 Task: Set a rule in Outlook to mark emails with 'Microsoft Teams' in the subject as high importance and move them to the Junk folder.
Action: Mouse moved to (12, 65)
Screenshot: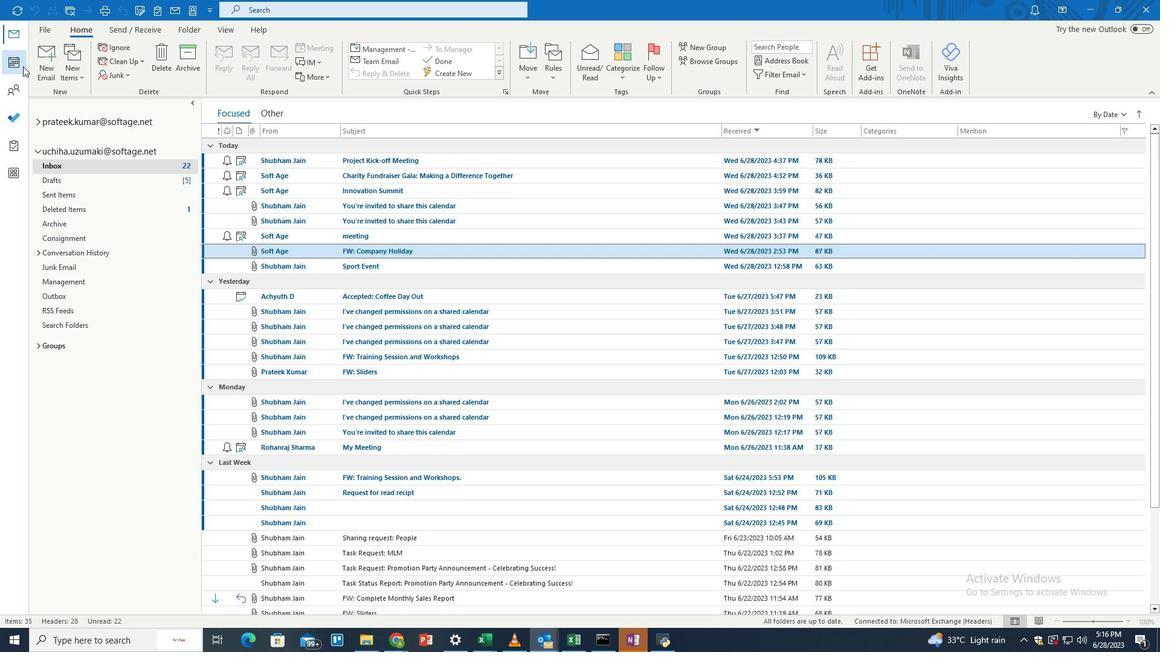 
Action: Mouse pressed left at (12, 65)
Screenshot: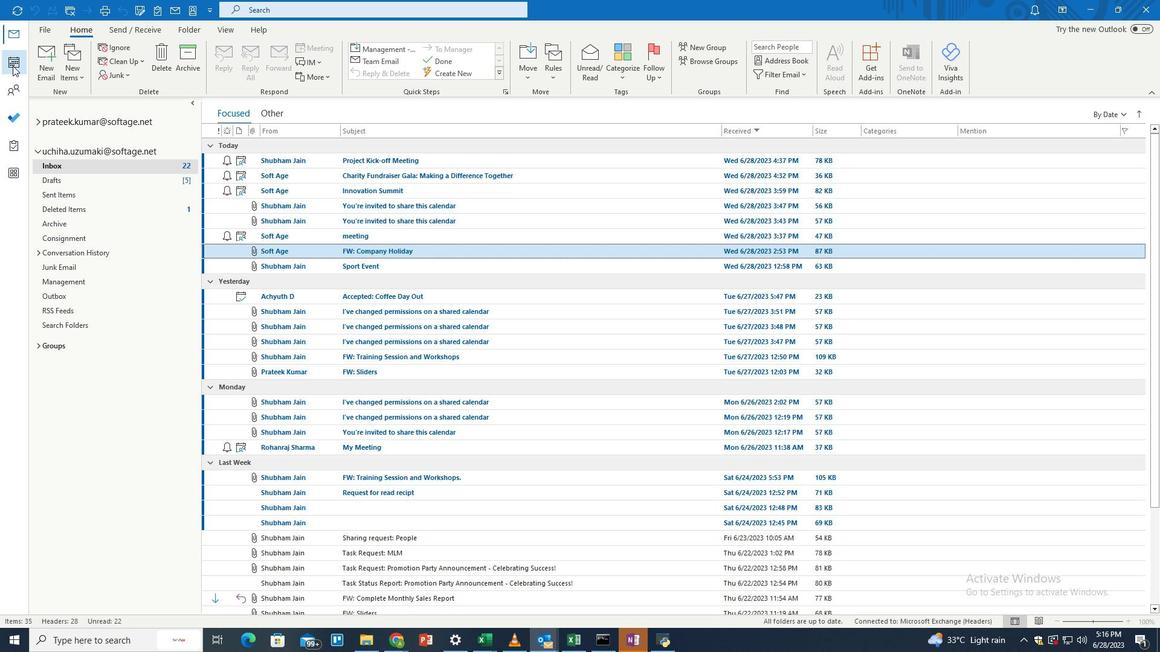 
Action: Mouse moved to (50, 23)
Screenshot: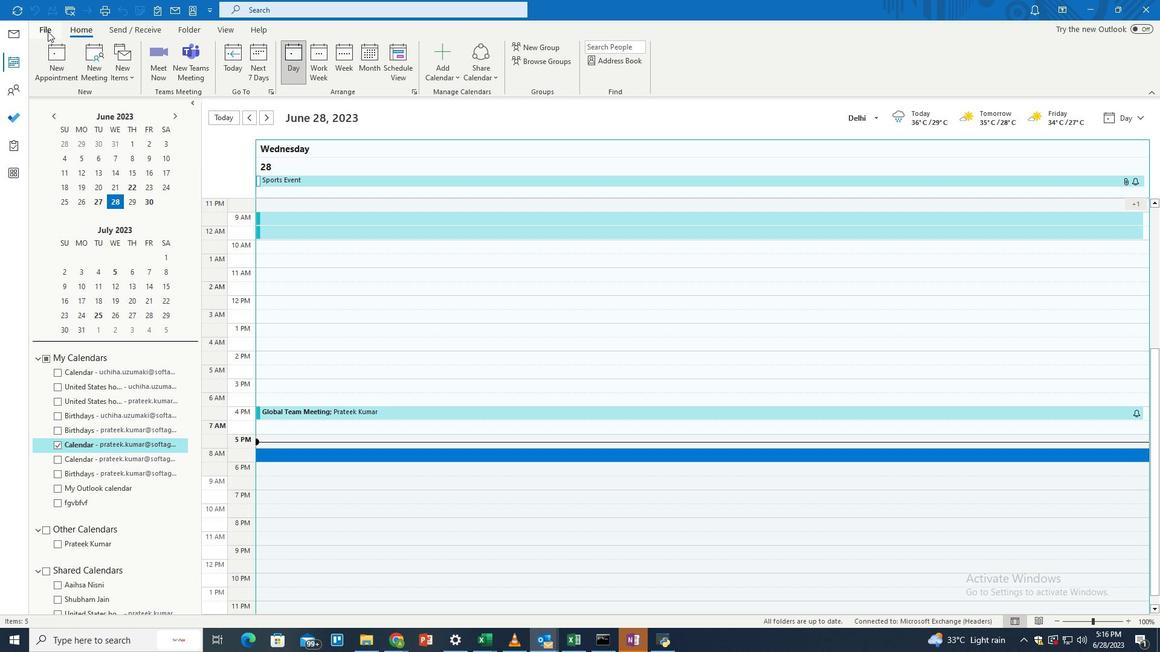 
Action: Mouse pressed left at (50, 23)
Screenshot: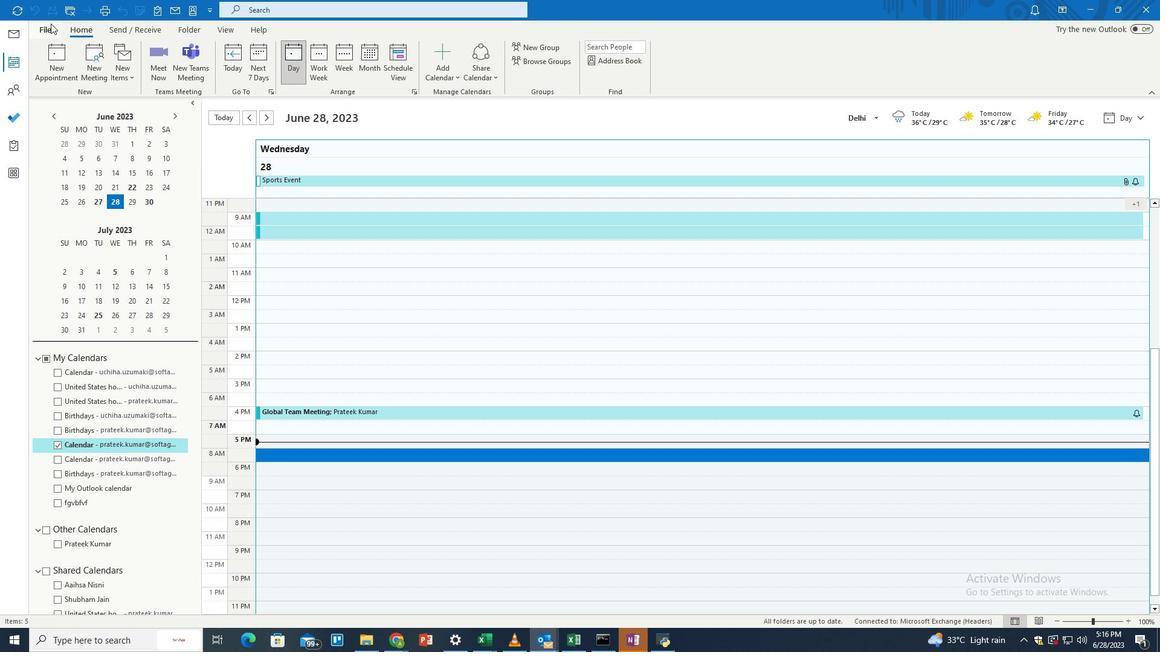 
Action: Mouse moved to (163, 390)
Screenshot: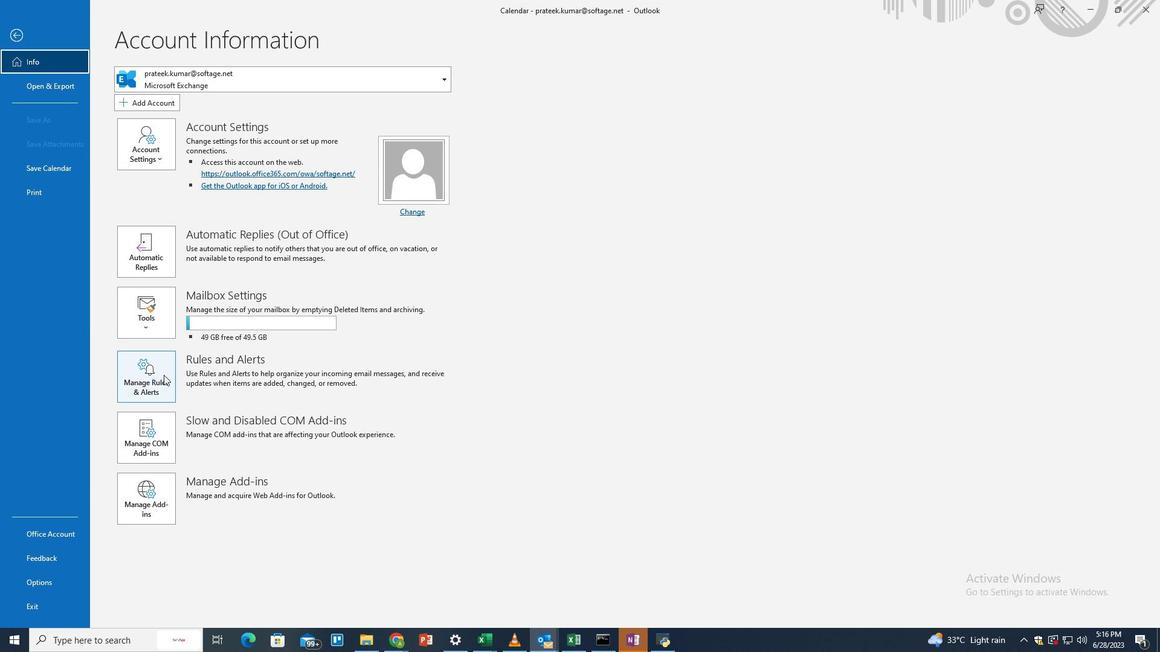 
Action: Mouse pressed left at (163, 390)
Screenshot: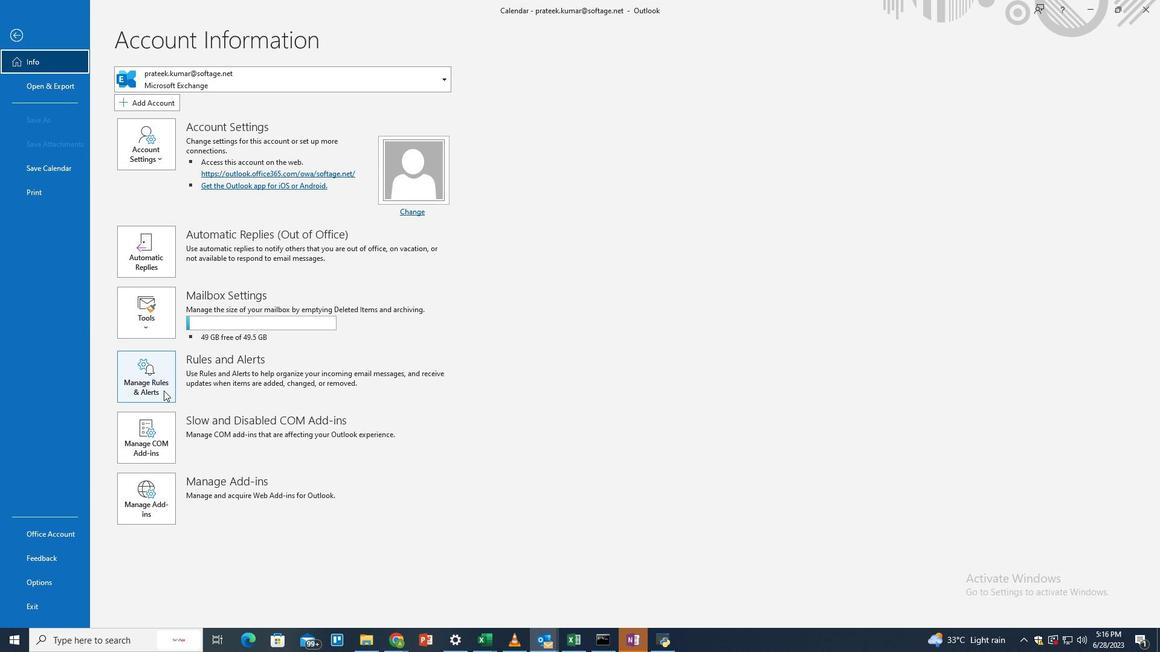 
Action: Mouse moved to (417, 408)
Screenshot: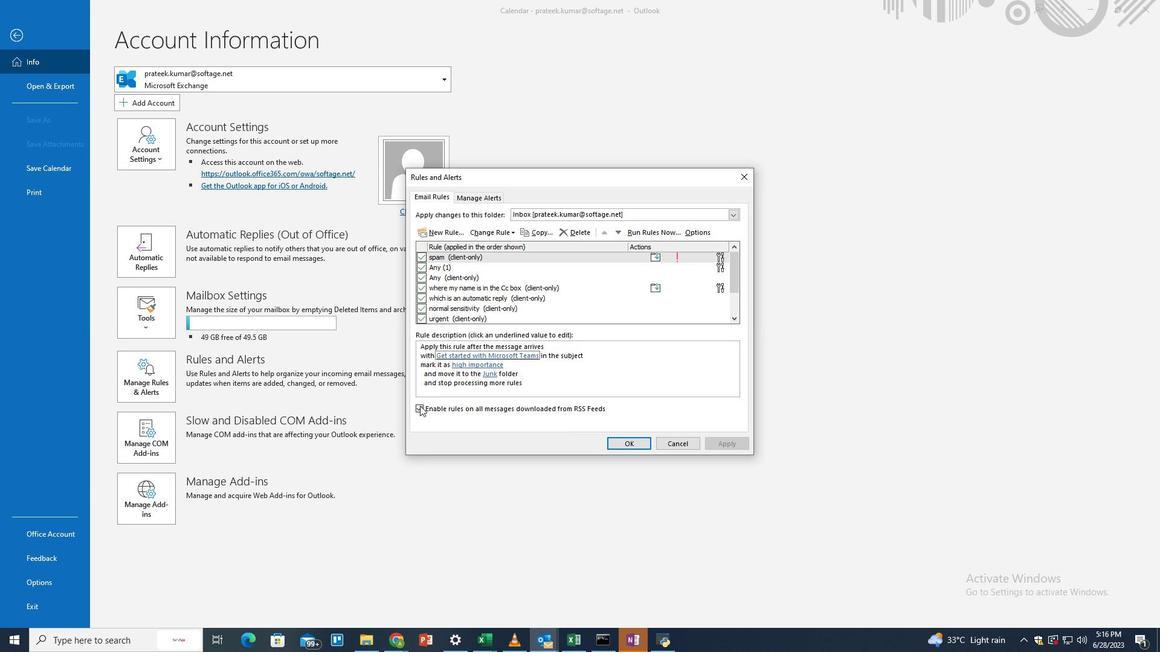 
Action: Mouse pressed left at (417, 408)
Screenshot: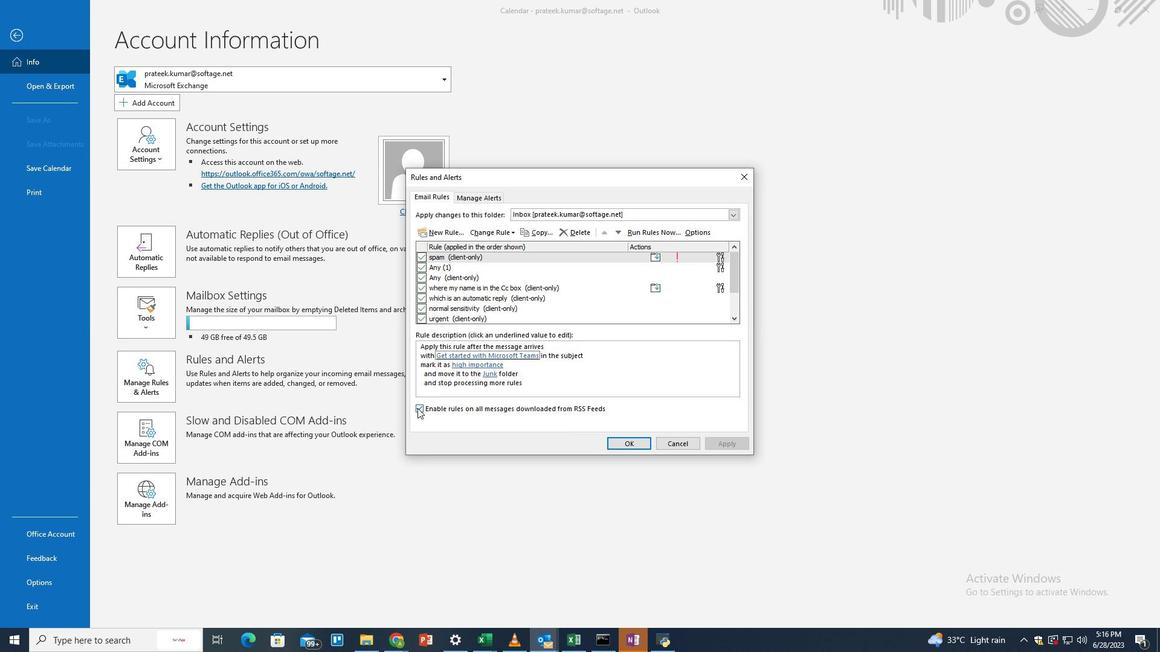 
Action: Mouse moved to (417, 409)
Screenshot: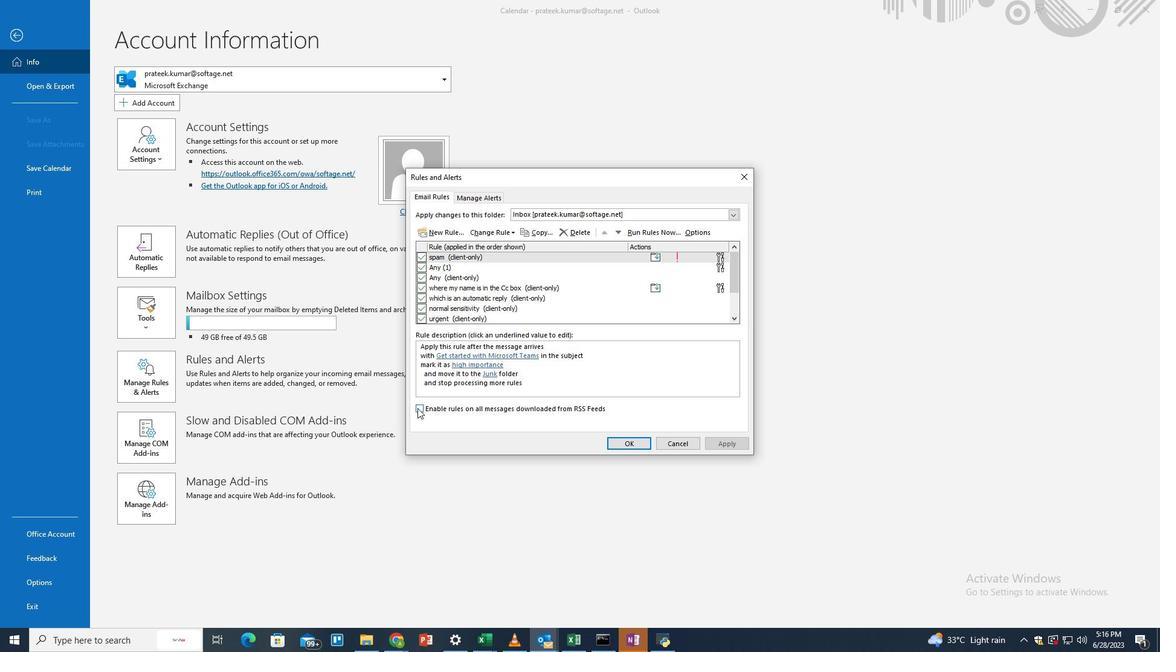
Action: Mouse pressed left at (417, 409)
Screenshot: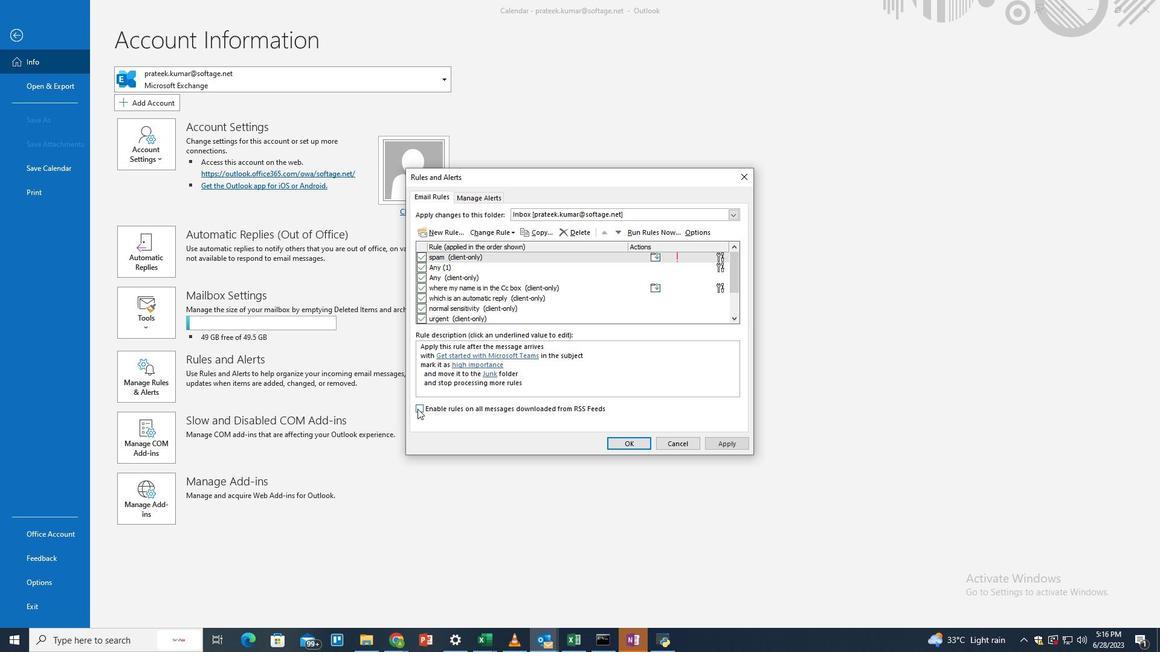 
Action: Mouse moved to (621, 444)
Screenshot: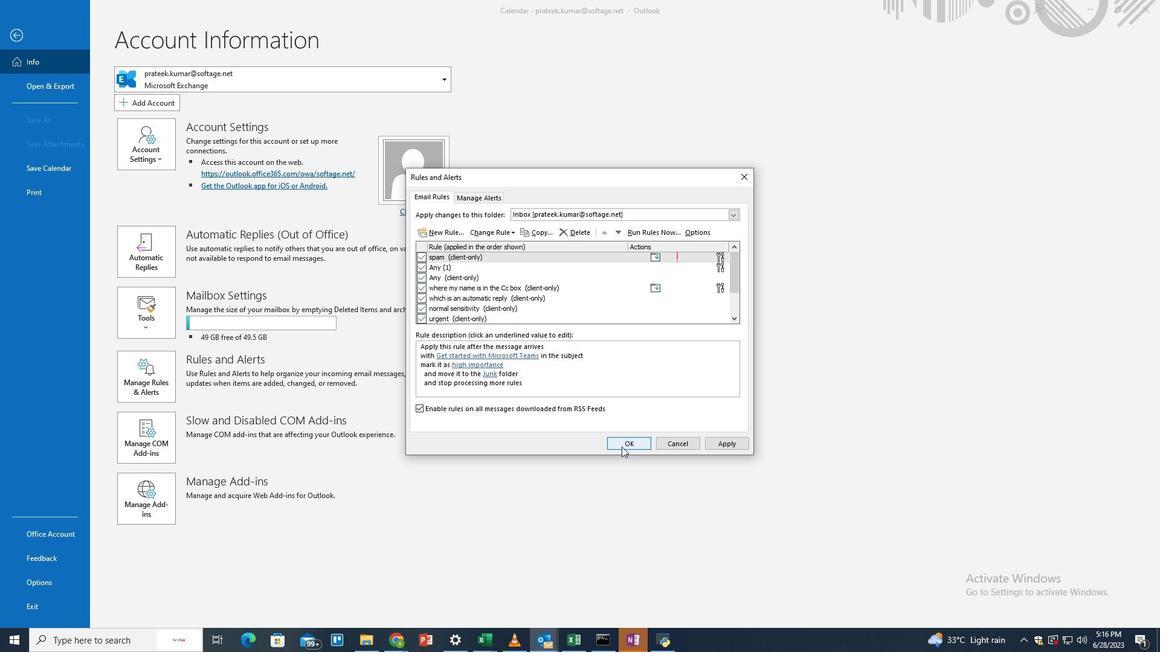 
Action: Mouse pressed left at (621, 444)
Screenshot: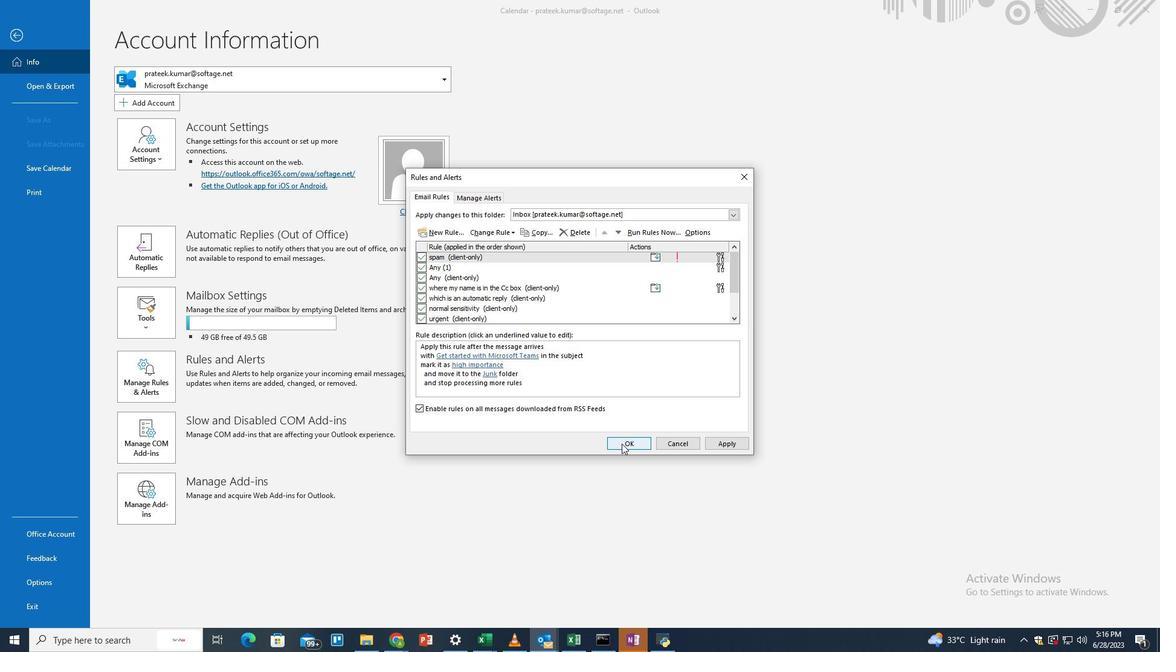 
Action: Mouse moved to (558, 347)
Screenshot: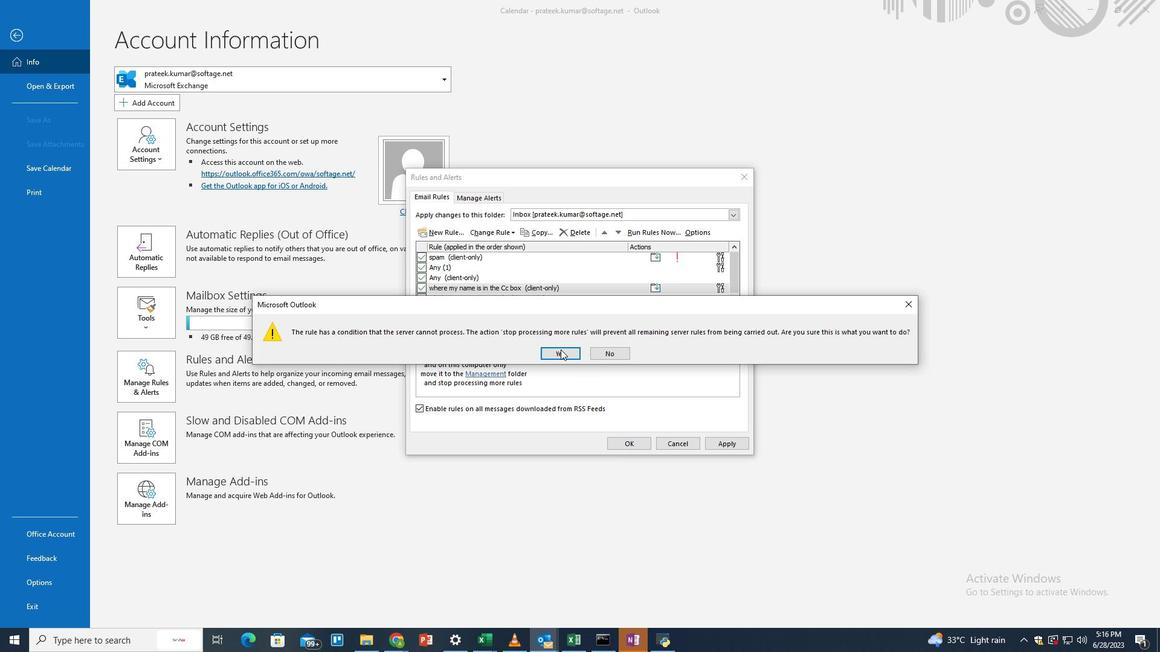 
Action: Mouse pressed left at (558, 347)
Screenshot: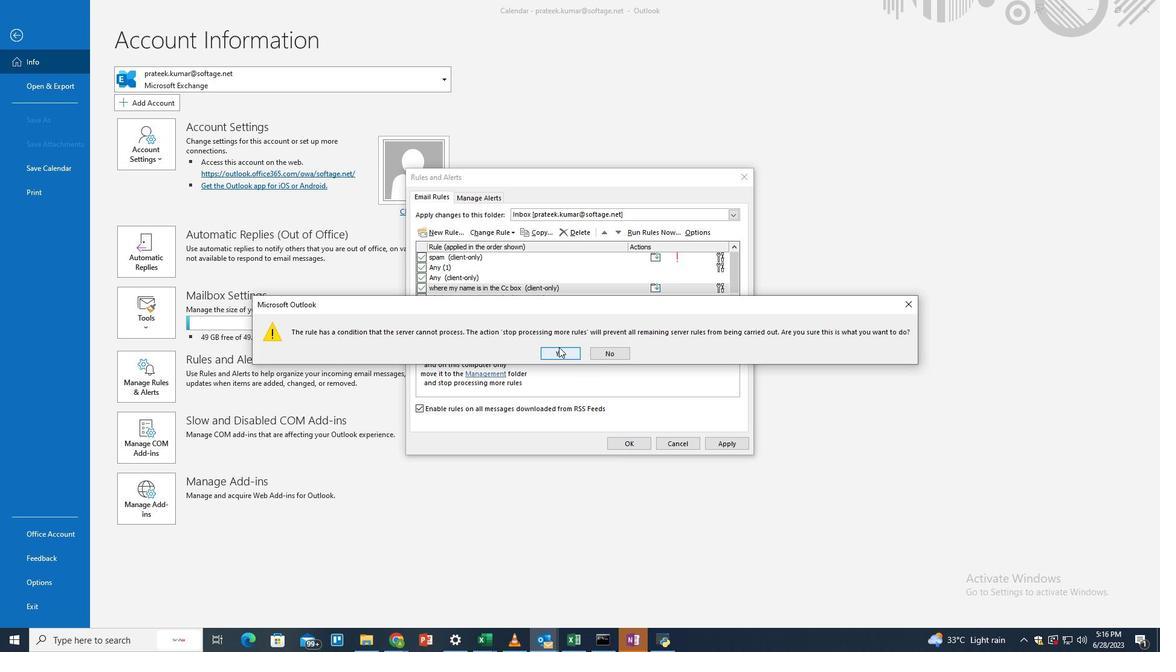 
Action: Mouse moved to (558, 361)
Screenshot: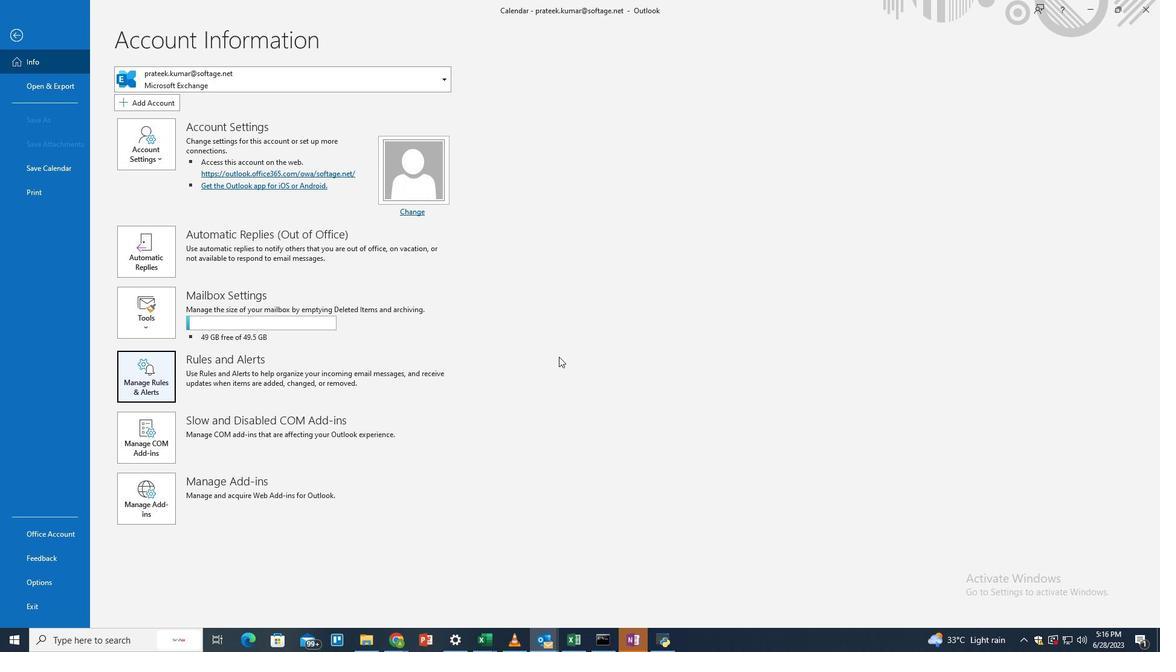 
